 Task: Set the Refine current search to "Active" under New invoice in find invoice.
Action: Mouse moved to (159, 26)
Screenshot: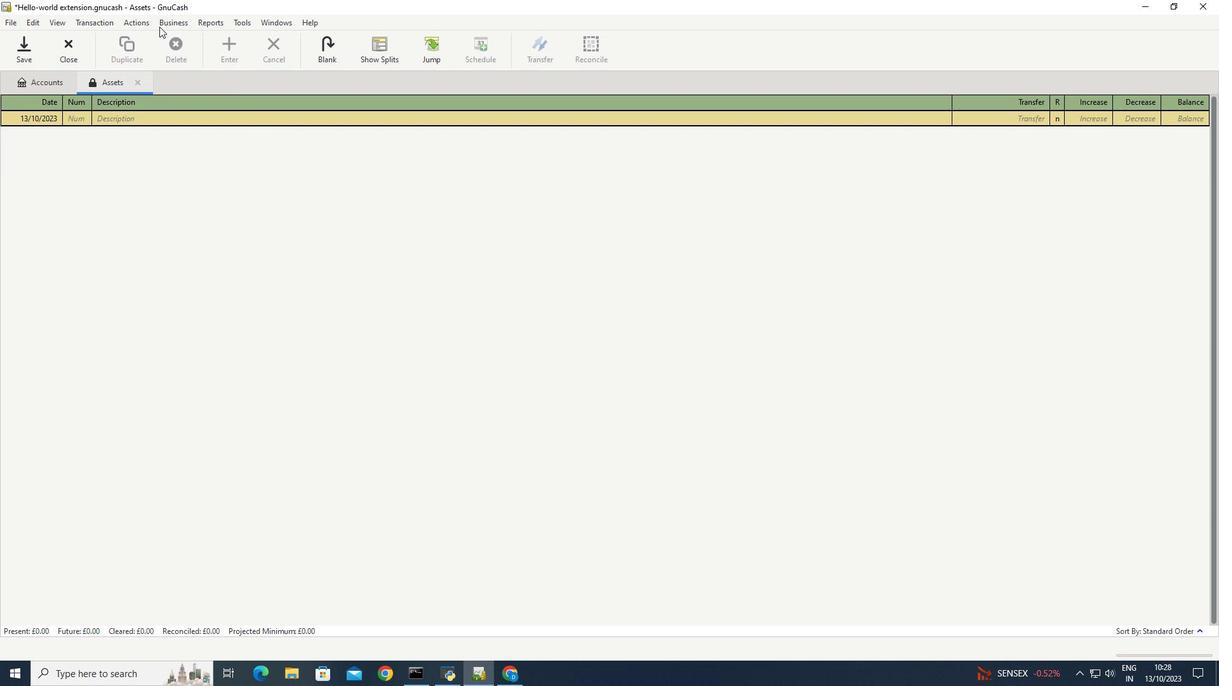 
Action: Mouse pressed left at (159, 26)
Screenshot: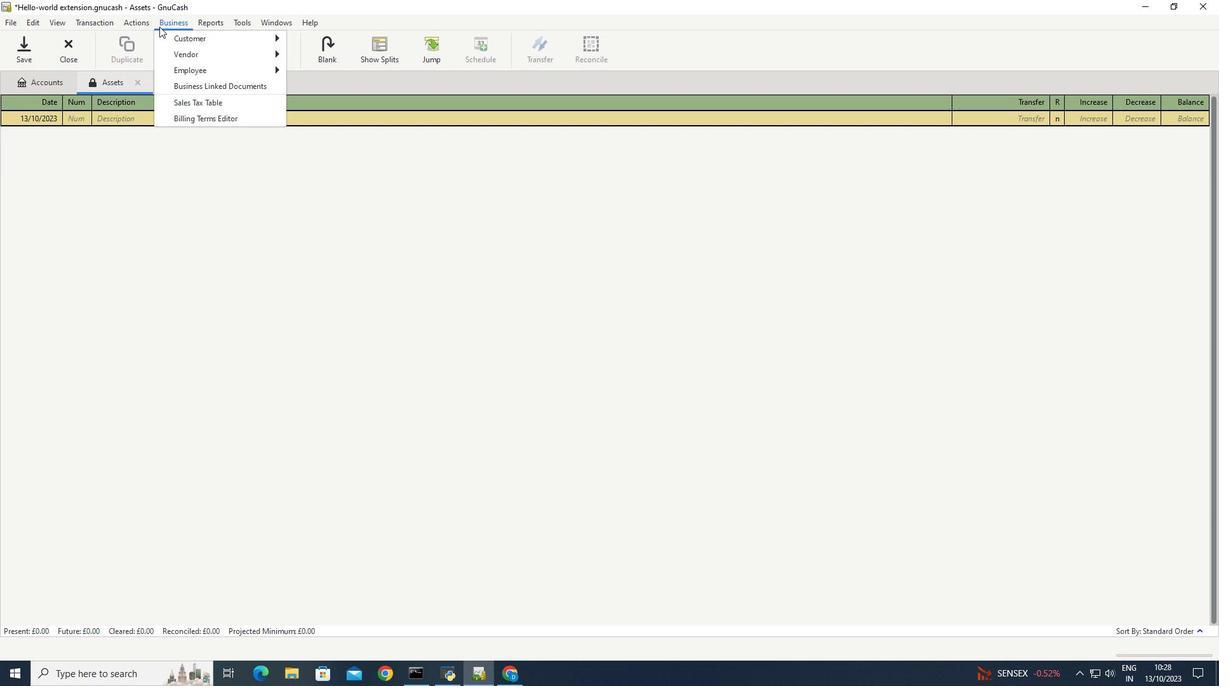 
Action: Mouse moved to (319, 101)
Screenshot: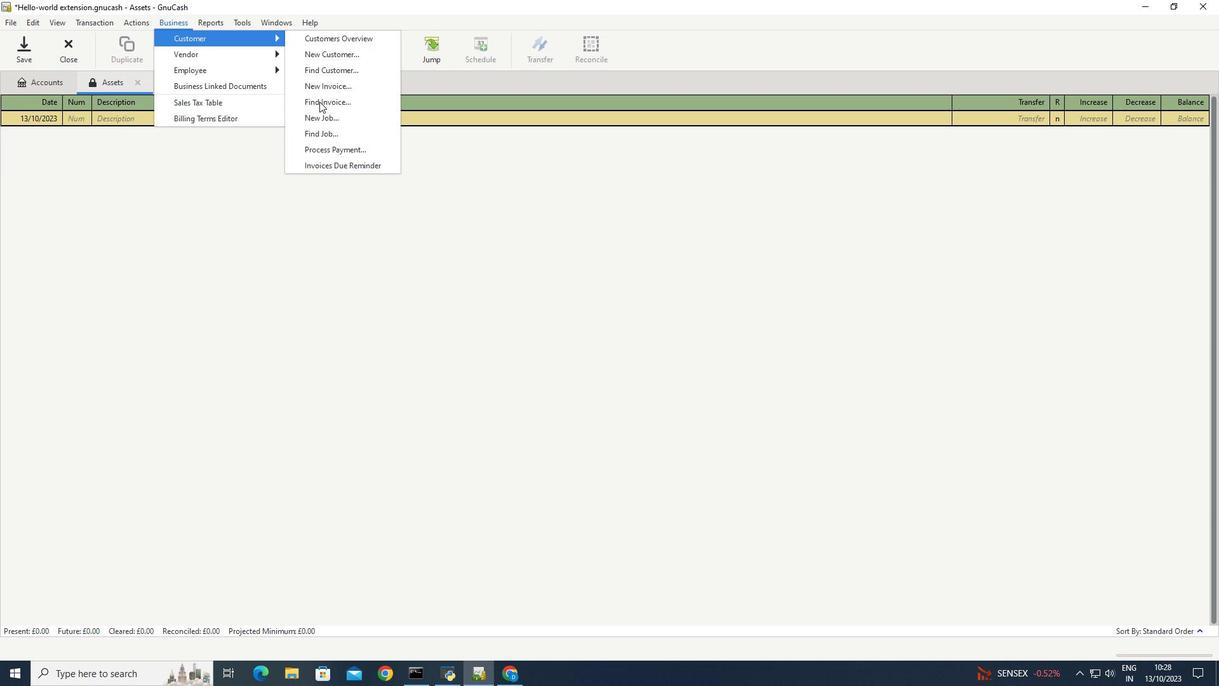 
Action: Mouse pressed left at (319, 101)
Screenshot: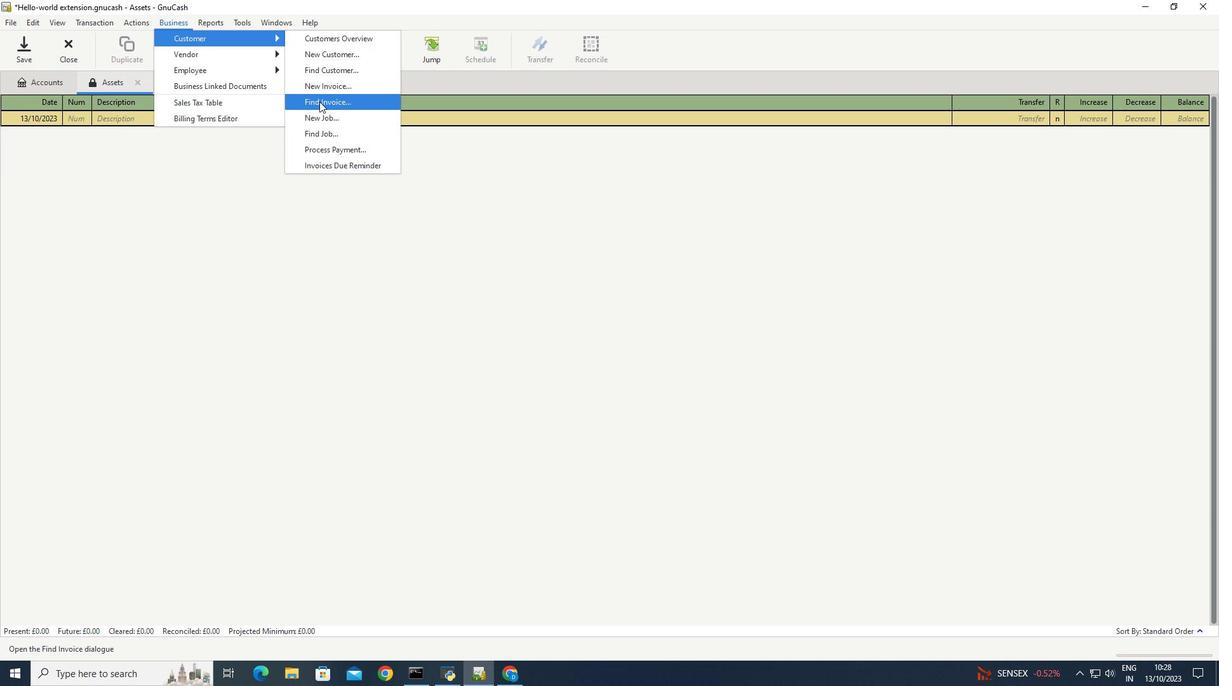 
Action: Mouse moved to (607, 297)
Screenshot: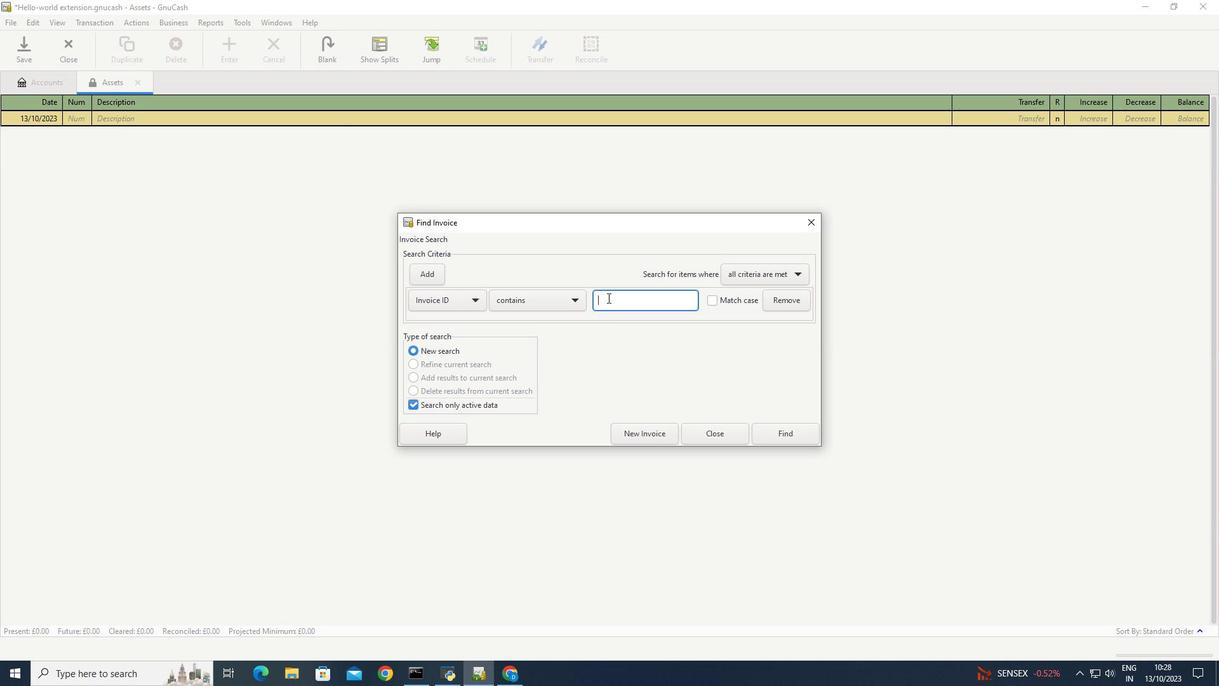 
Action: Mouse pressed left at (607, 297)
Screenshot: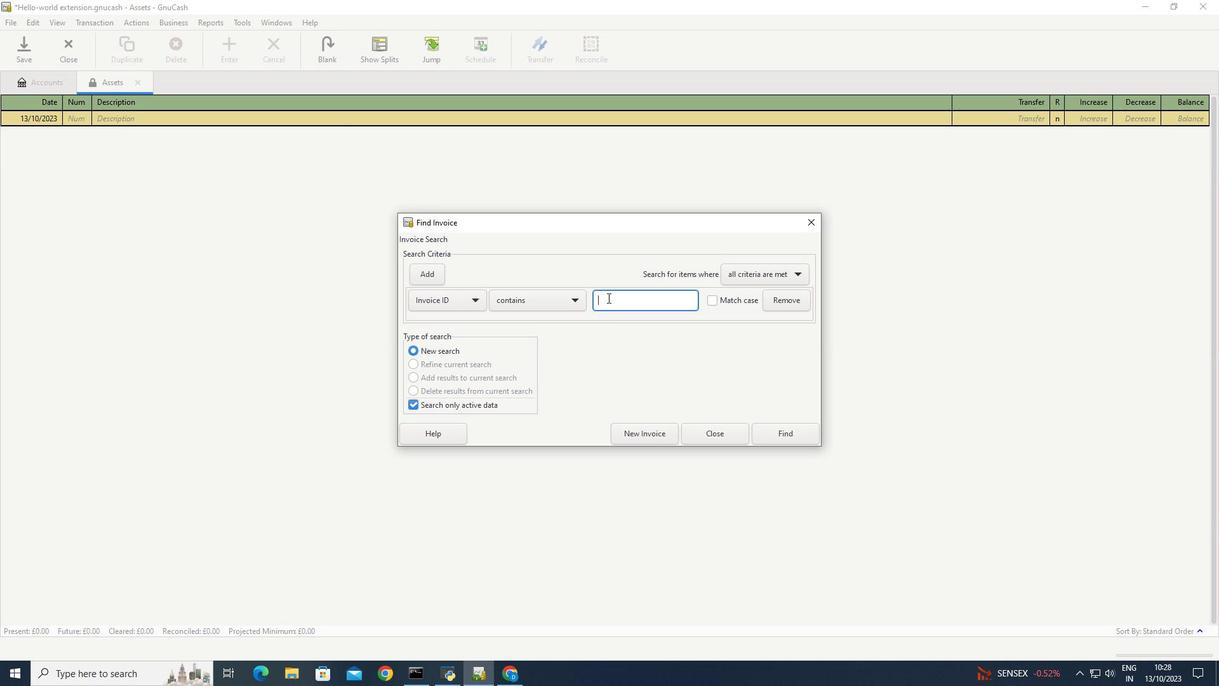 
Action: Key pressed <Key.caps_lock>S<Key.caps_lock>oftage
Screenshot: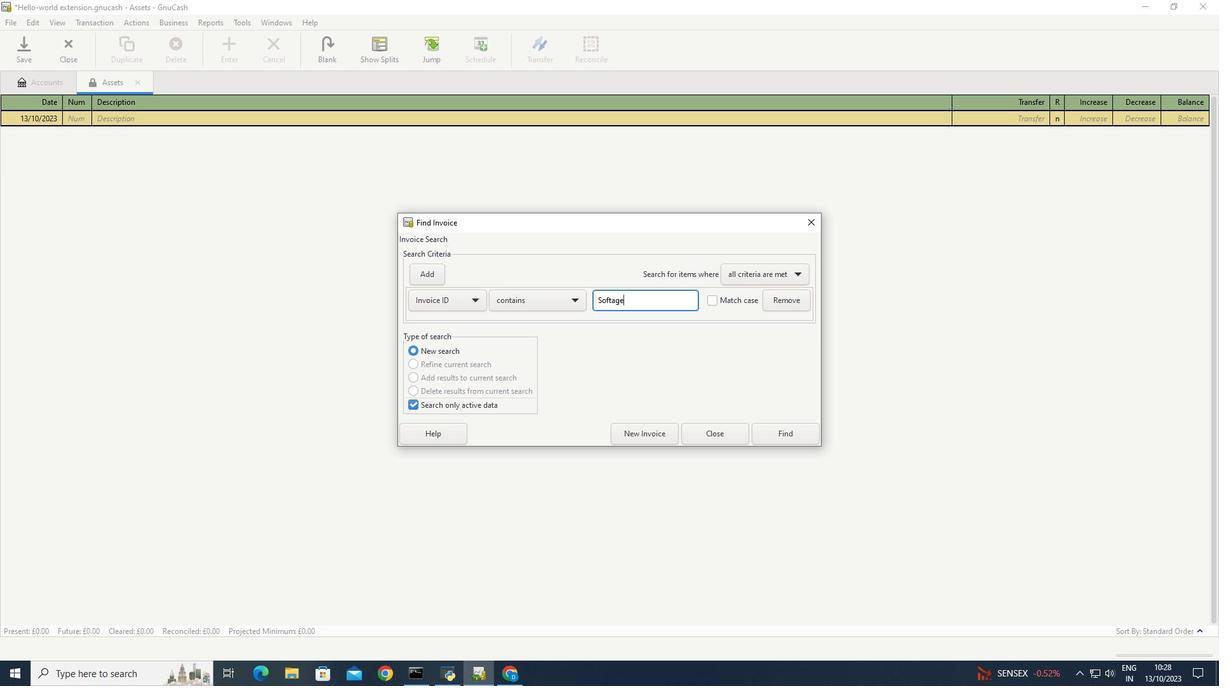 
Action: Mouse moved to (772, 432)
Screenshot: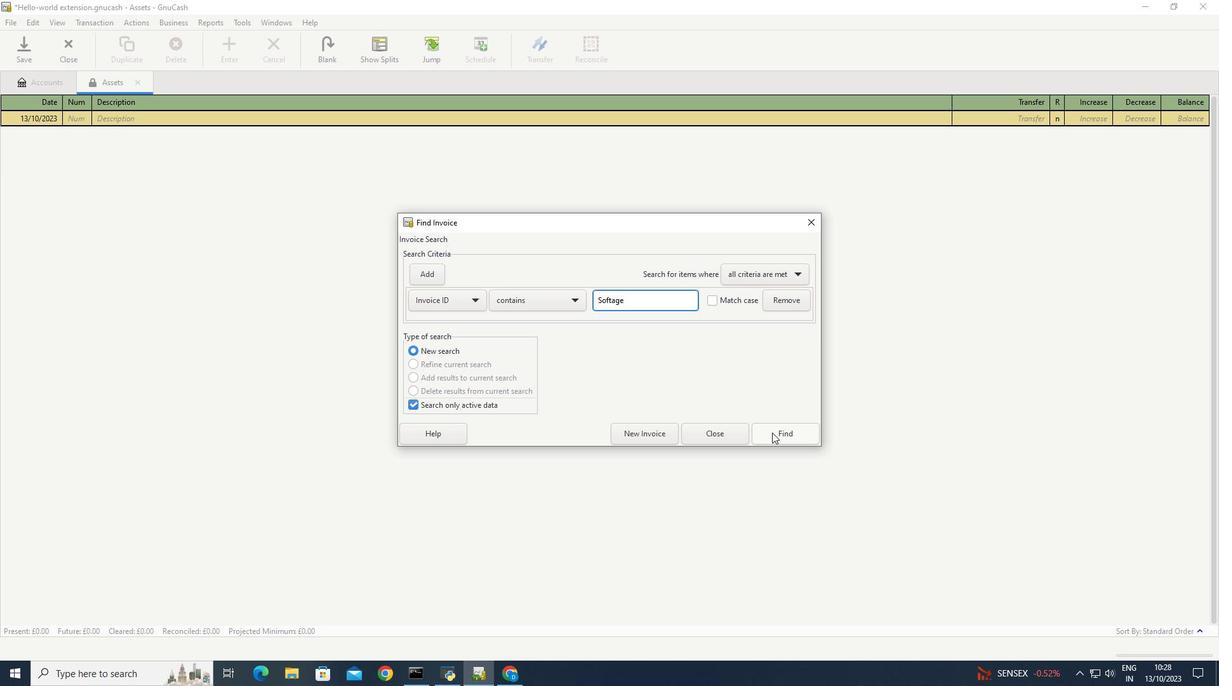 
Action: Mouse pressed left at (772, 432)
Screenshot: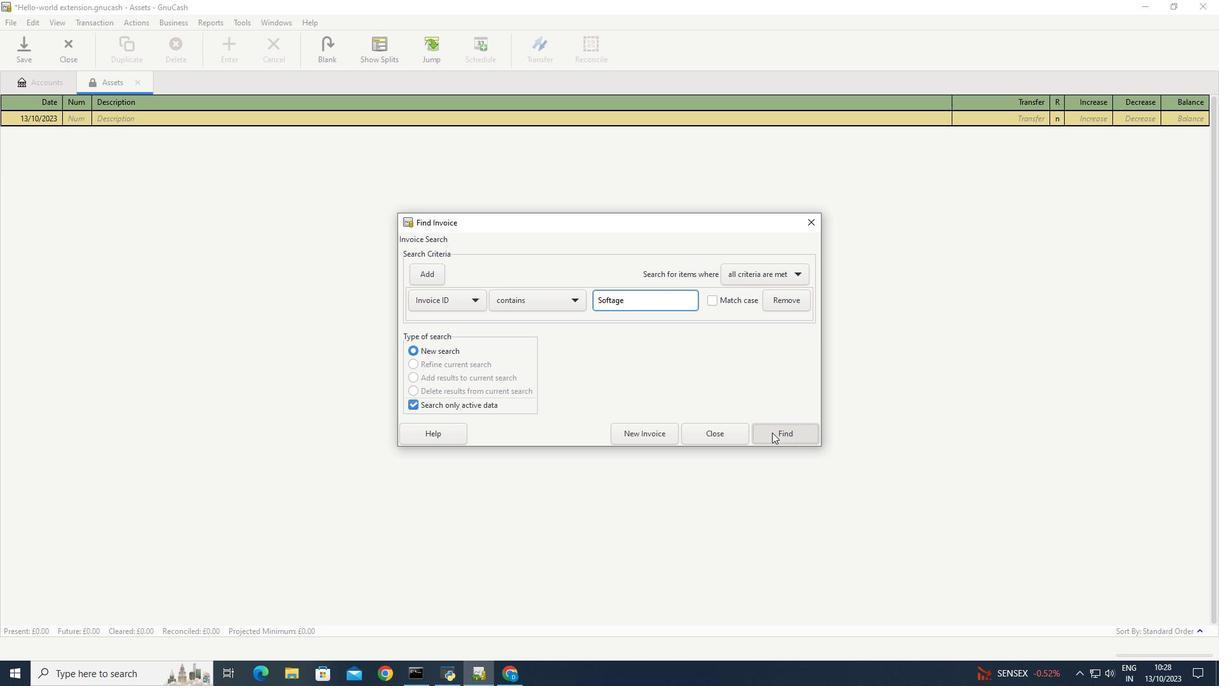 
Action: Mouse moved to (416, 345)
Screenshot: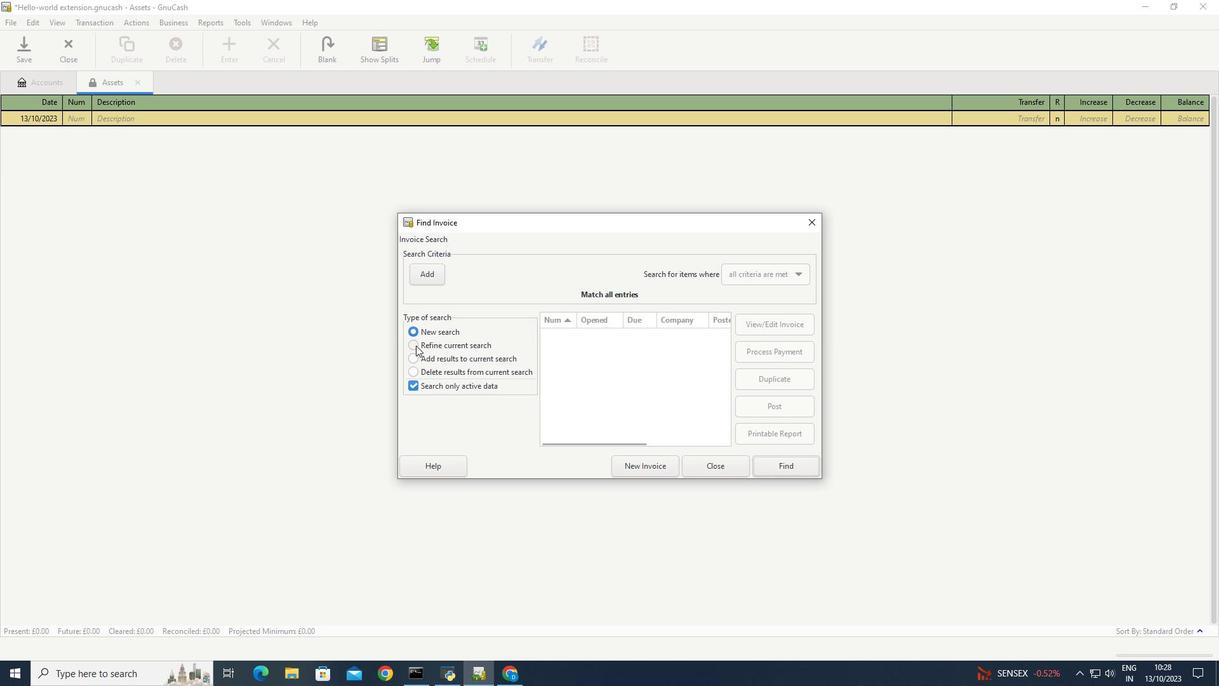
Action: Mouse pressed left at (416, 345)
Screenshot: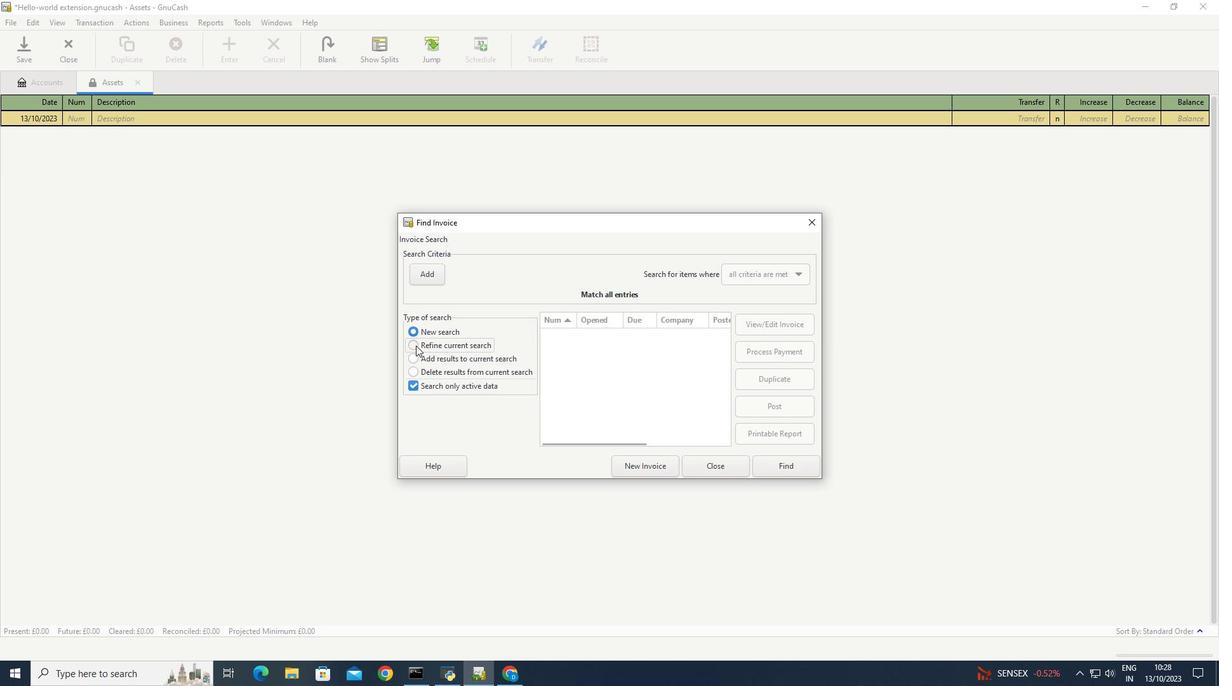 
